 Task: In the  document compliance.rtf Insert the command  'Suggesting 'Email the file to   'softage.8@softage.net', with message attached Time-Sensitive: I kindly ask you to go through the email I've sent as soon as possible. and file type: Plain Text
Action: Mouse moved to (1151, 93)
Screenshot: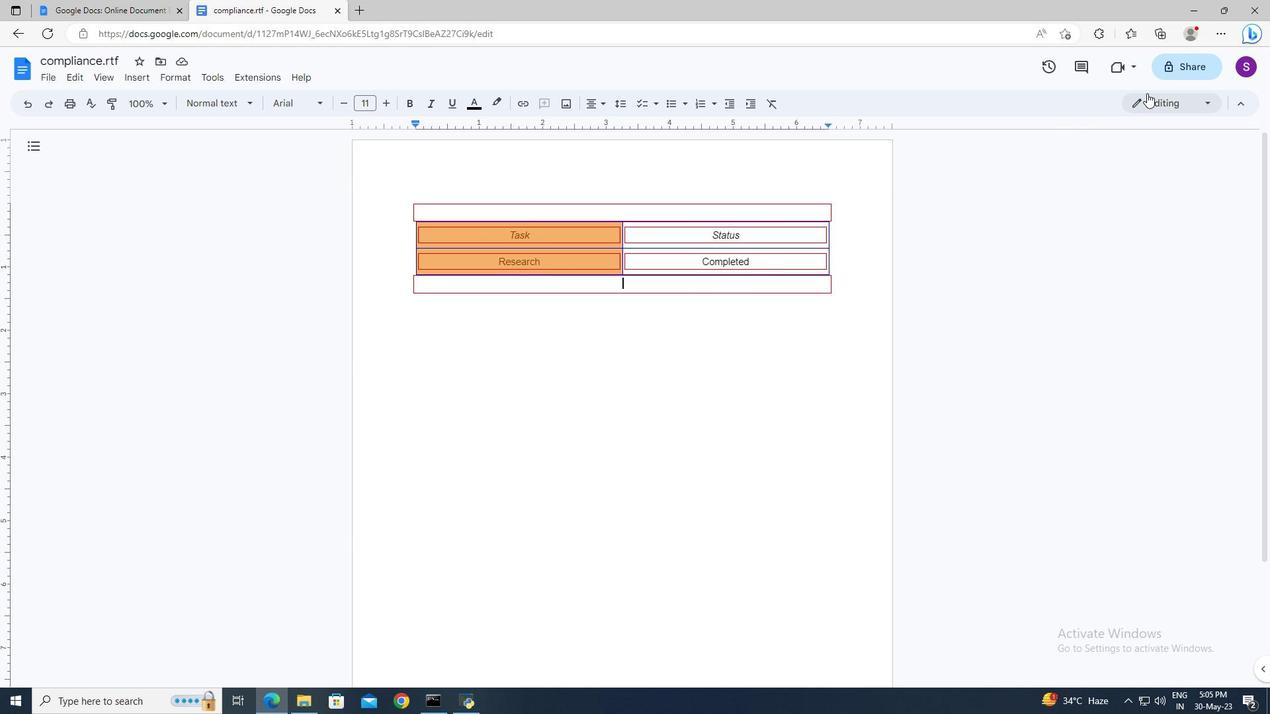 
Action: Mouse pressed left at (1151, 93)
Screenshot: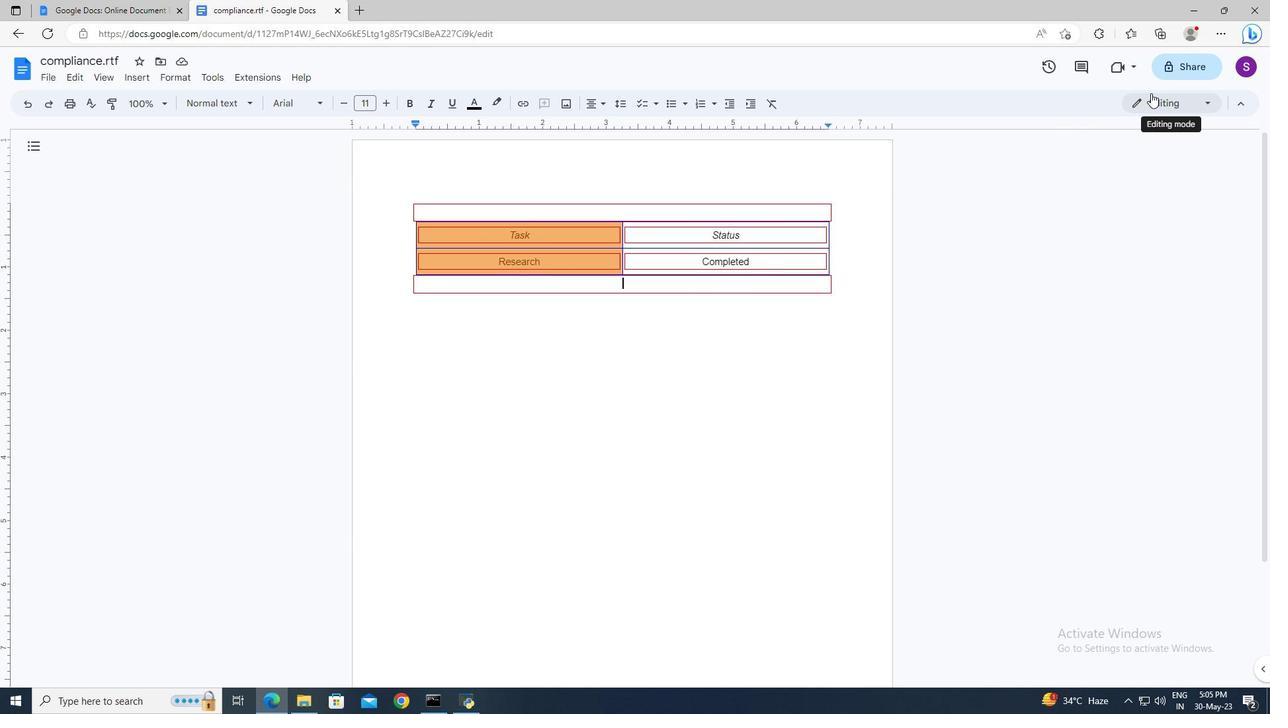 
Action: Mouse moved to (1125, 164)
Screenshot: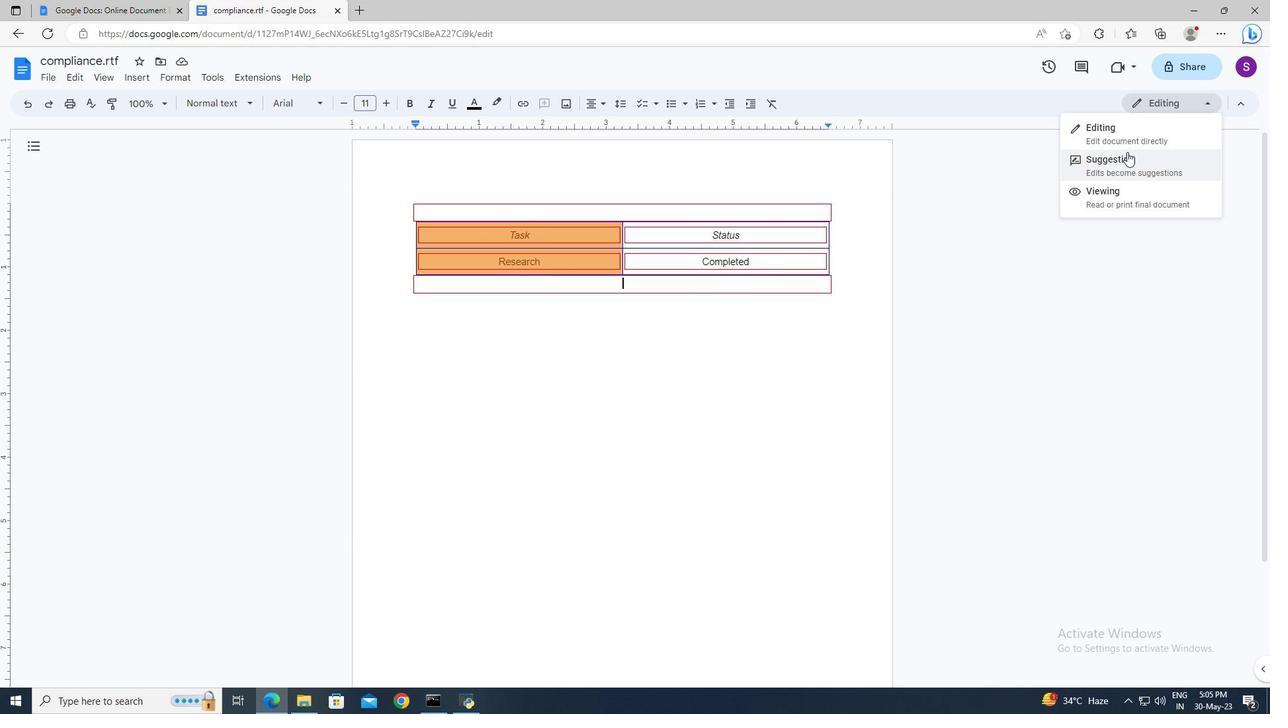 
Action: Mouse pressed left at (1125, 164)
Screenshot: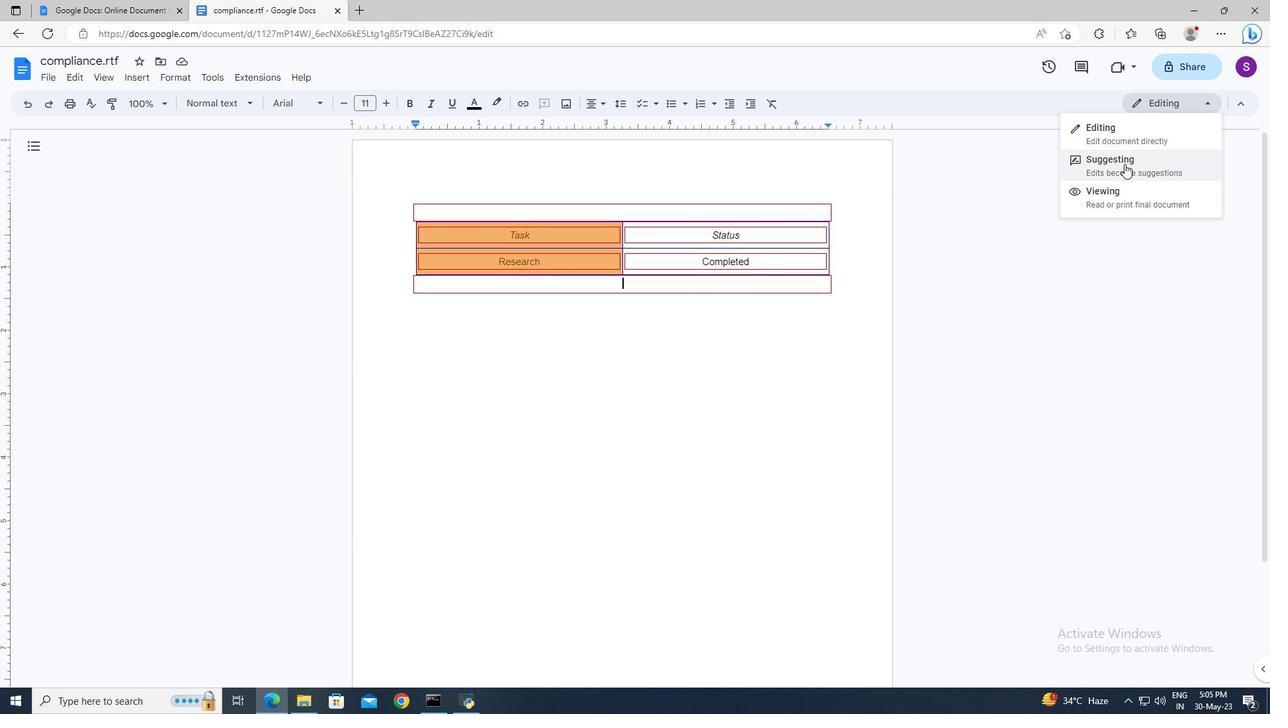 
Action: Mouse moved to (47, 80)
Screenshot: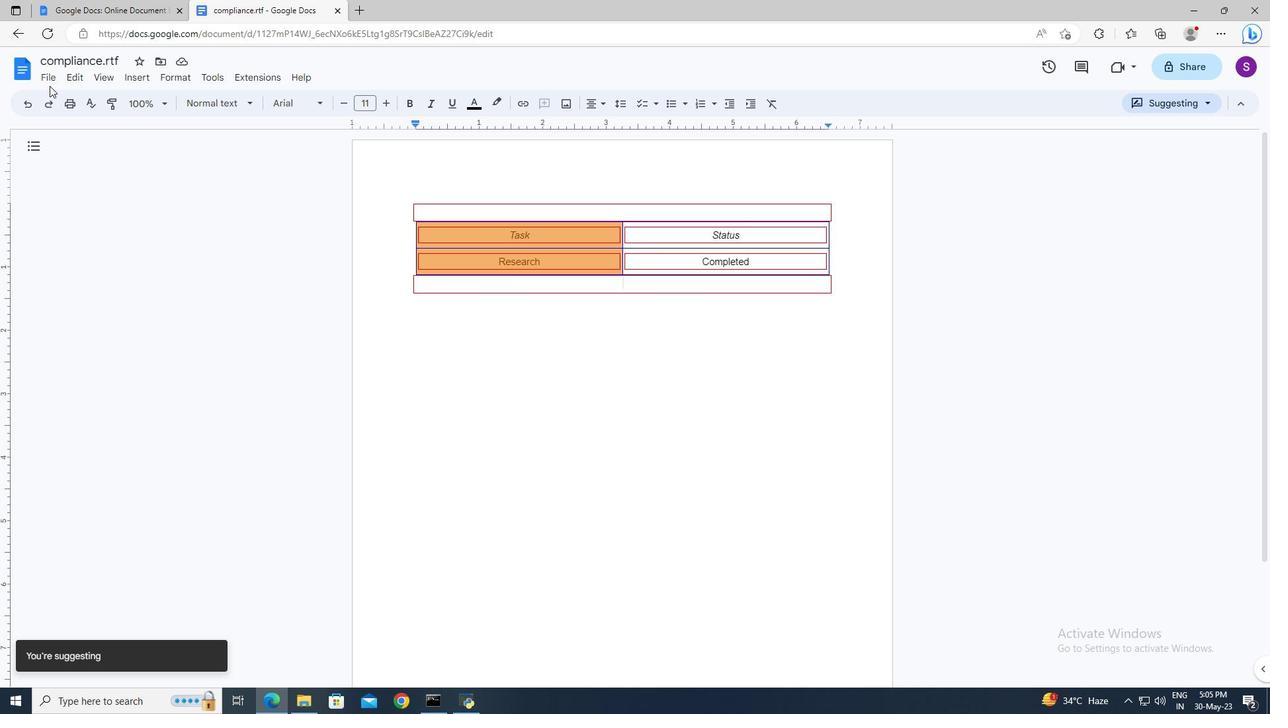 
Action: Mouse pressed left at (47, 80)
Screenshot: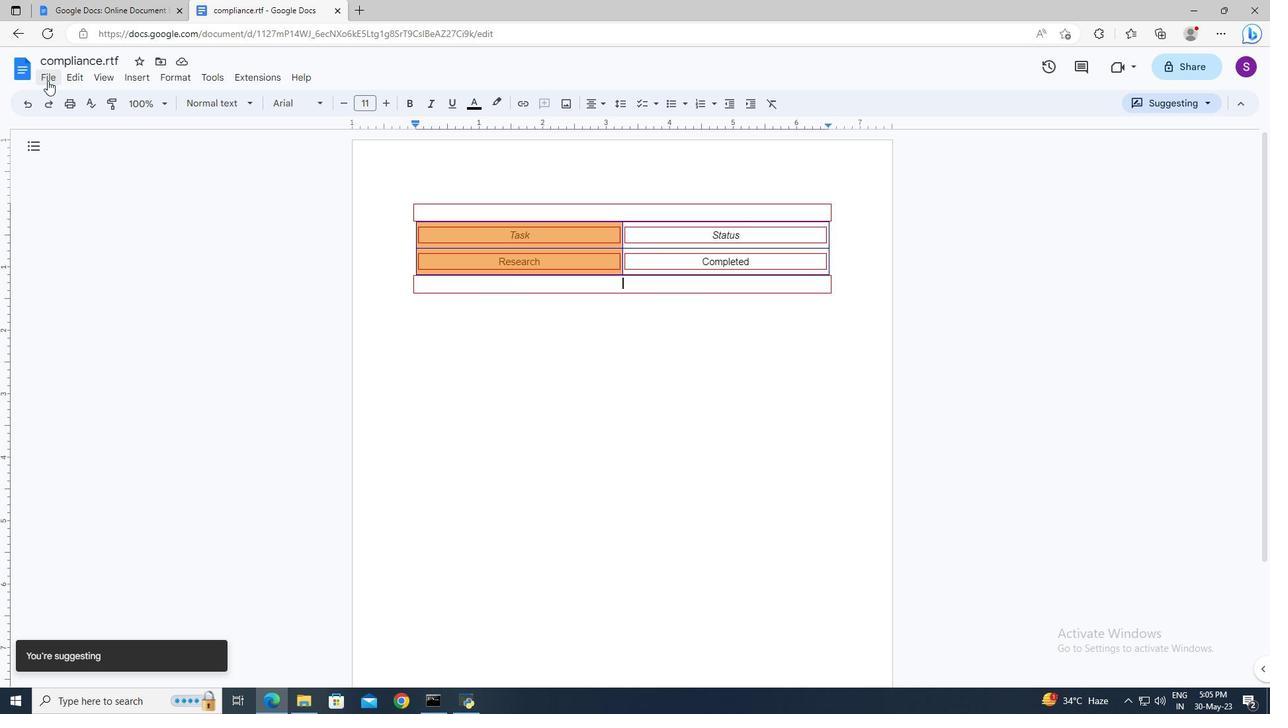 
Action: Mouse moved to (266, 197)
Screenshot: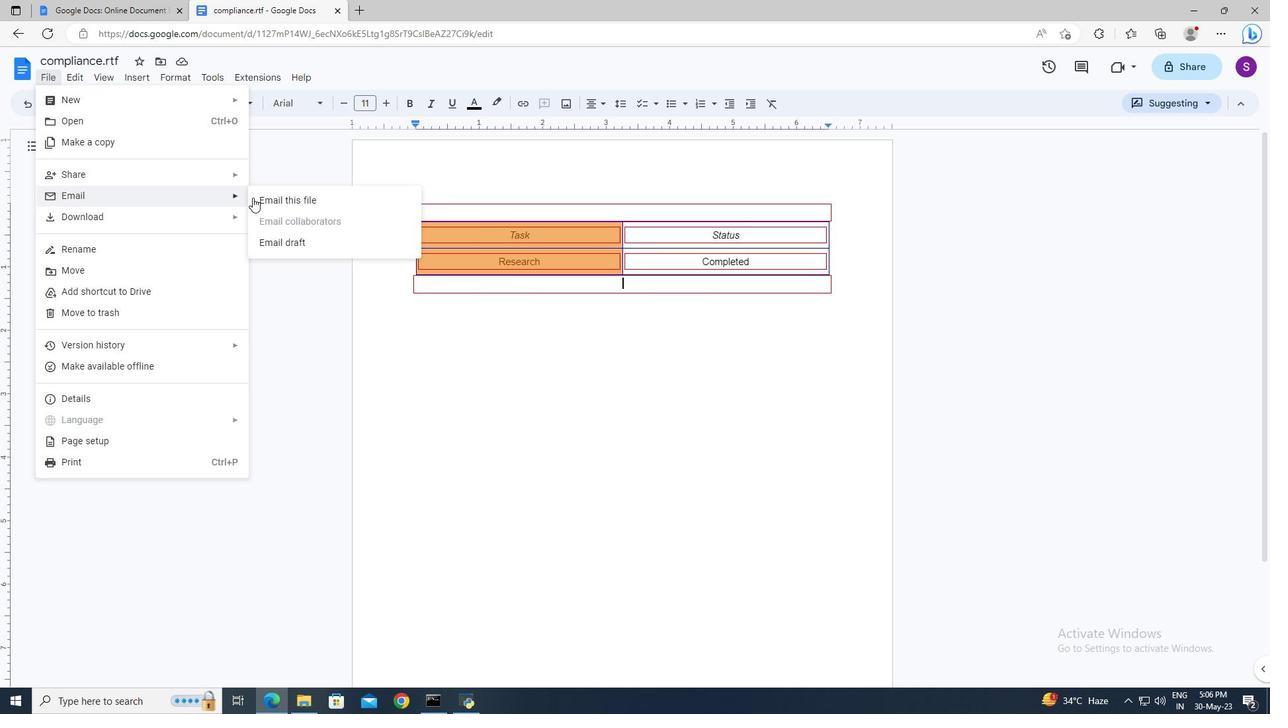 
Action: Mouse pressed left at (266, 197)
Screenshot: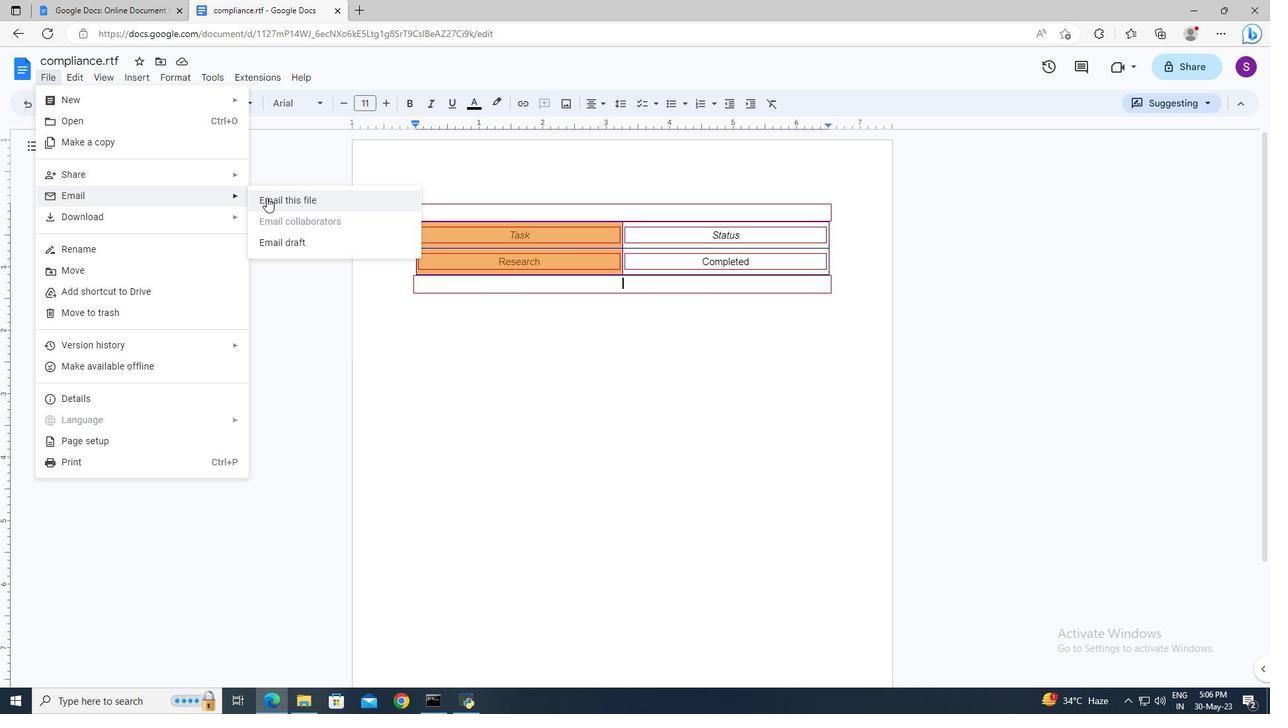 
Action: Mouse moved to (529, 287)
Screenshot: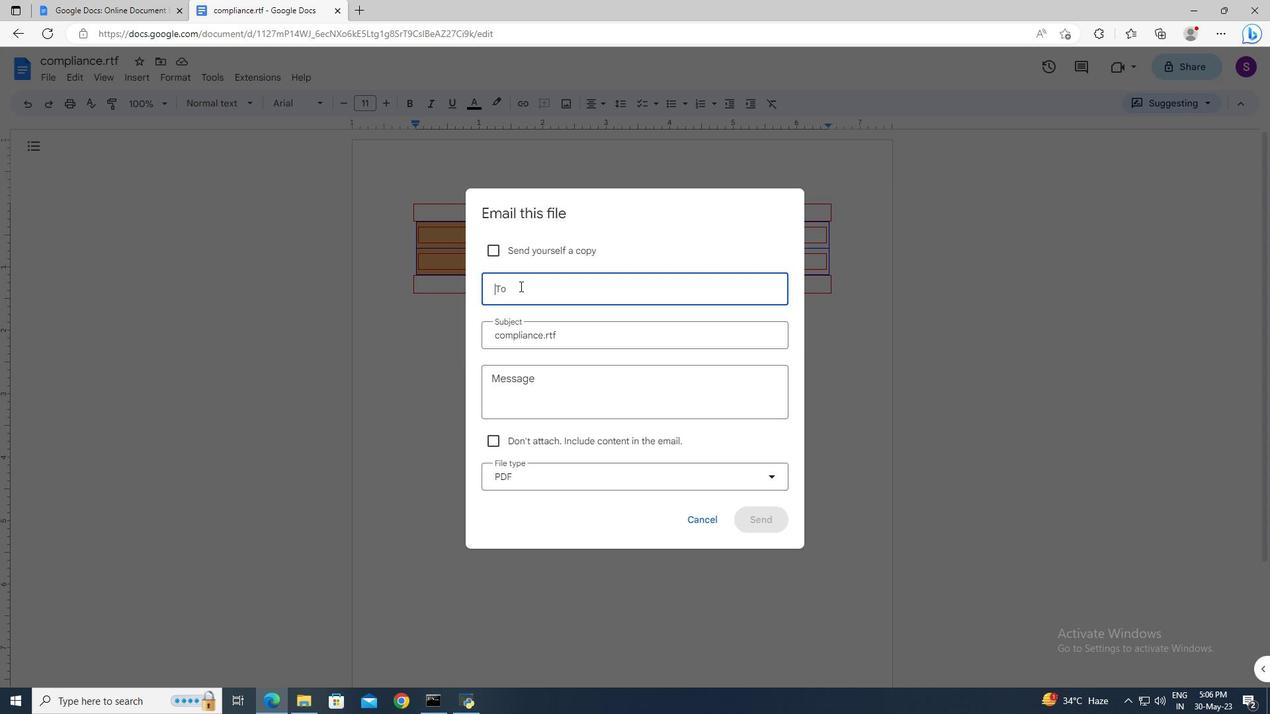 
Action: Mouse pressed left at (529, 287)
Screenshot: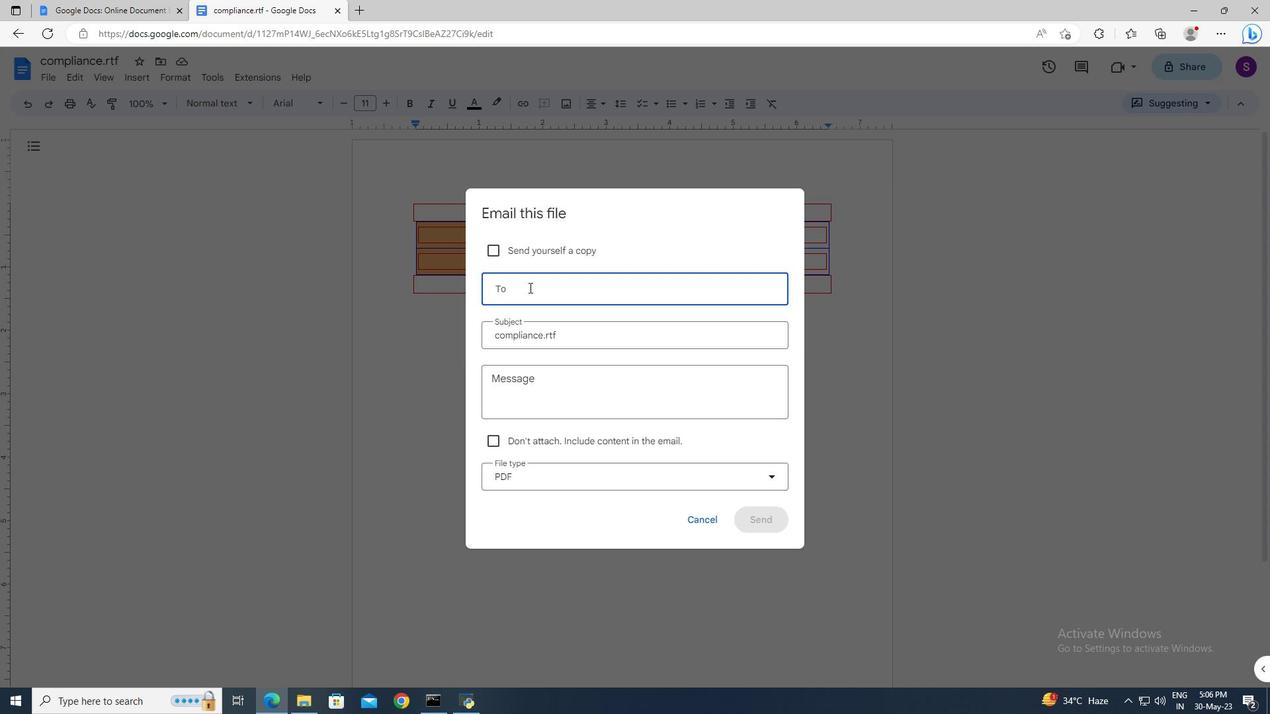 
Action: Mouse moved to (529, 287)
Screenshot: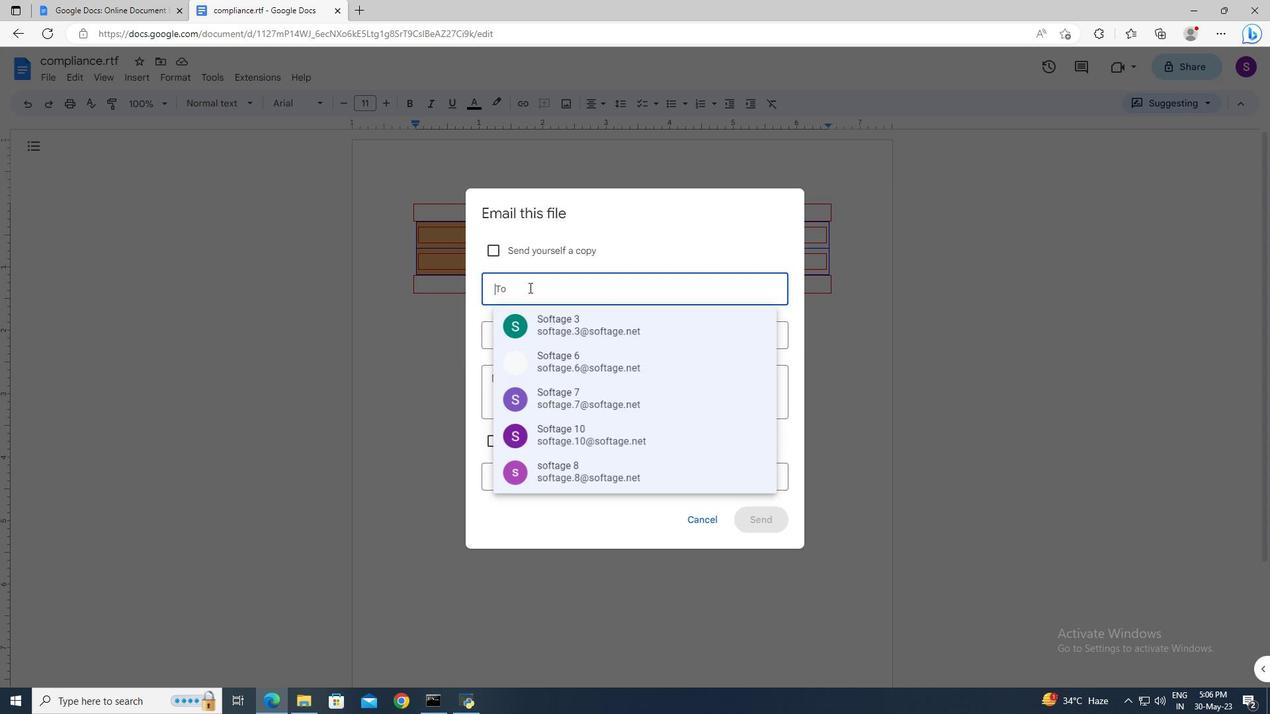 
Action: Key pressed softage.8<Key.shift><Key.shift>@softage.net
Screenshot: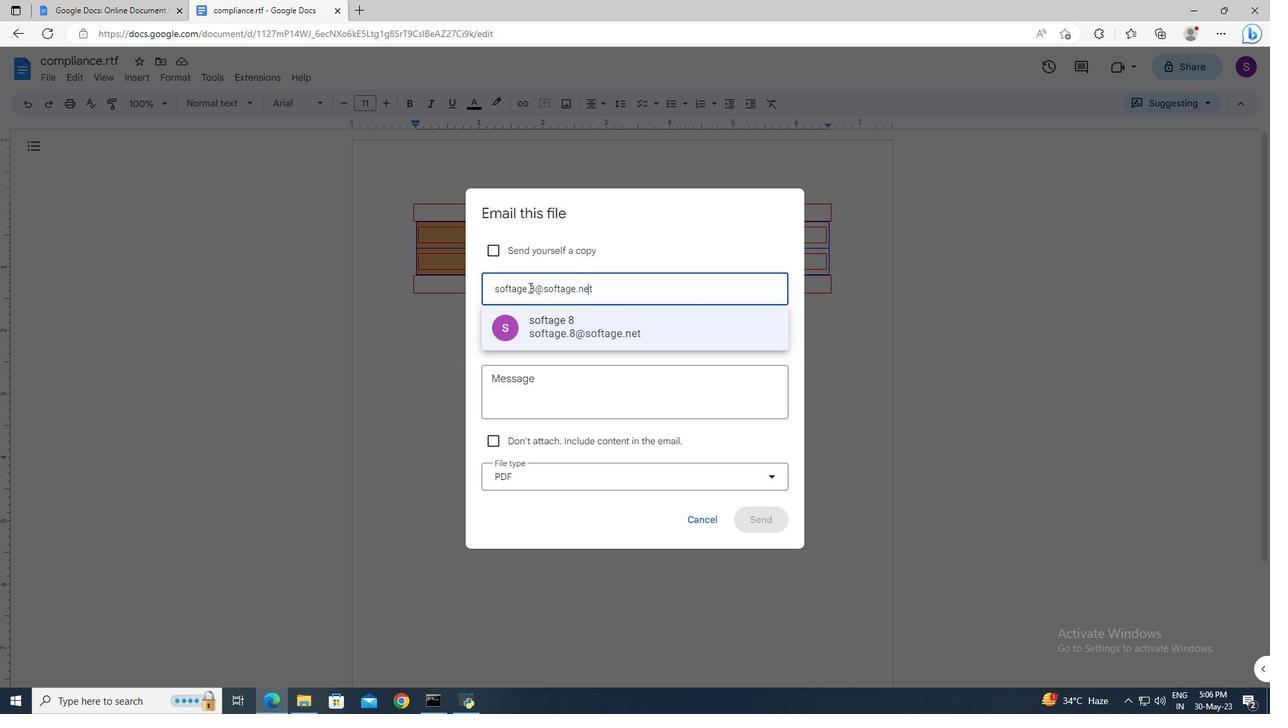 
Action: Mouse moved to (528, 319)
Screenshot: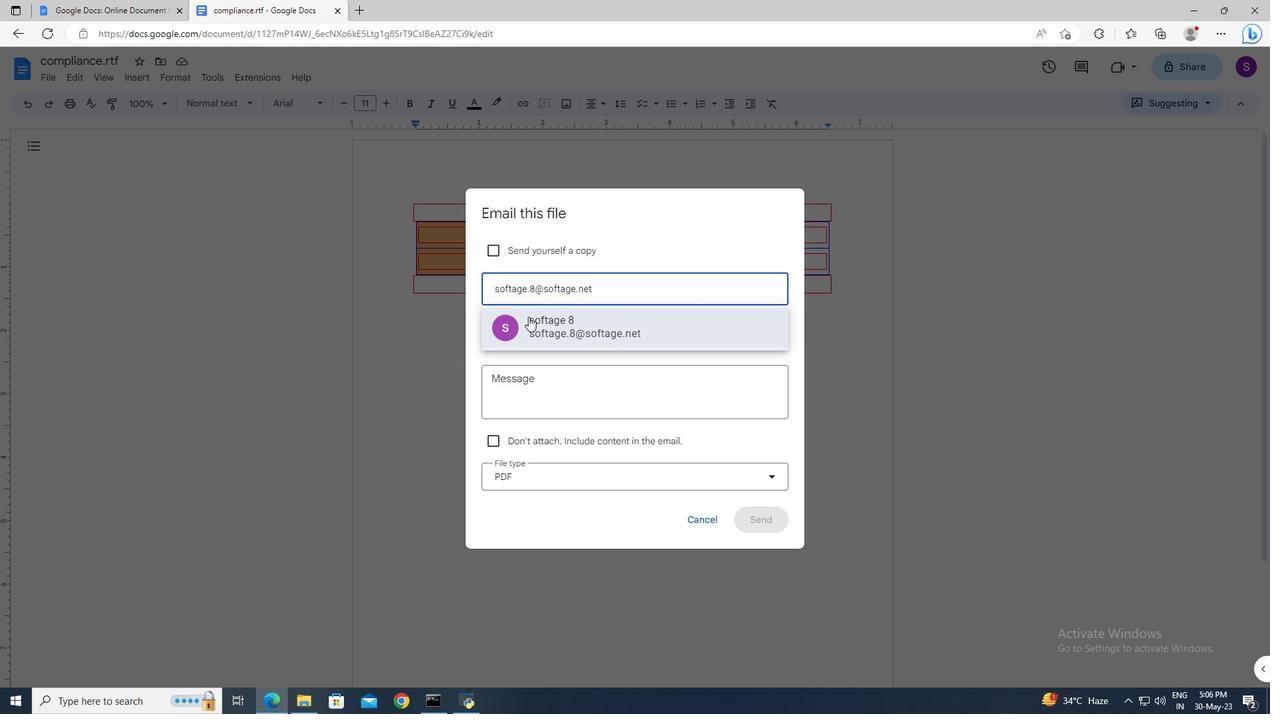 
Action: Mouse pressed left at (528, 319)
Screenshot: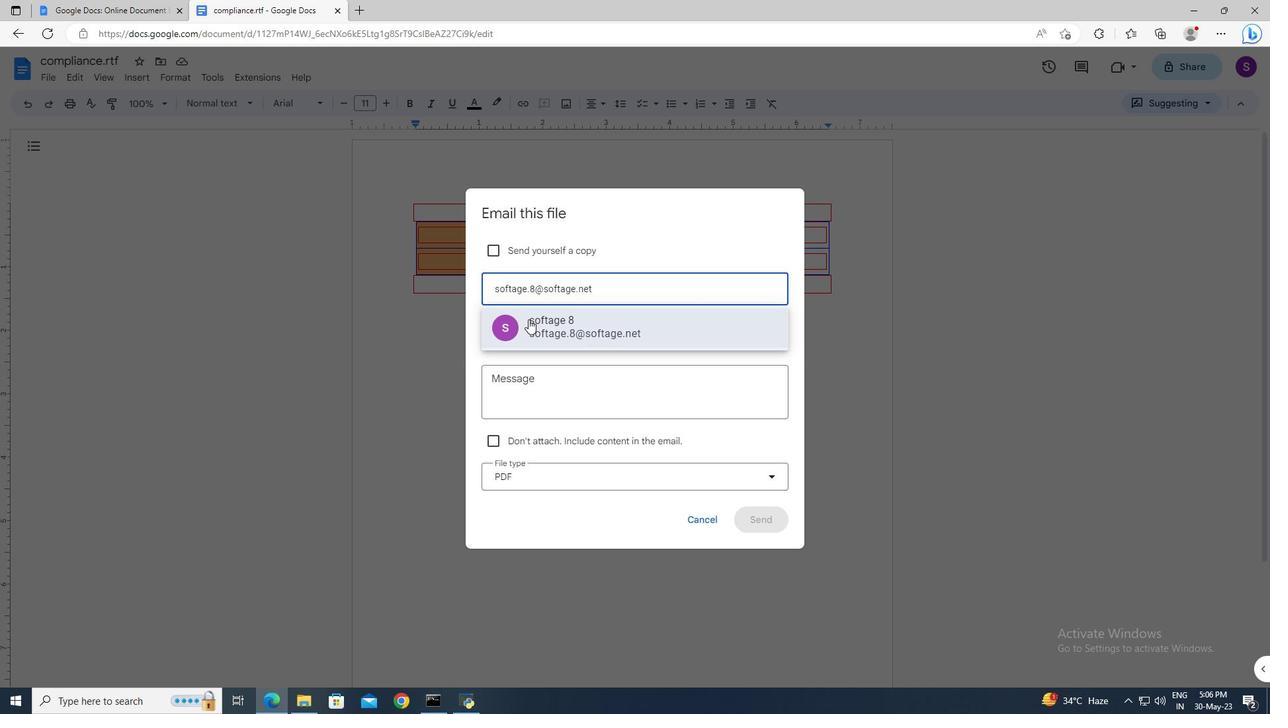
Action: Mouse moved to (538, 383)
Screenshot: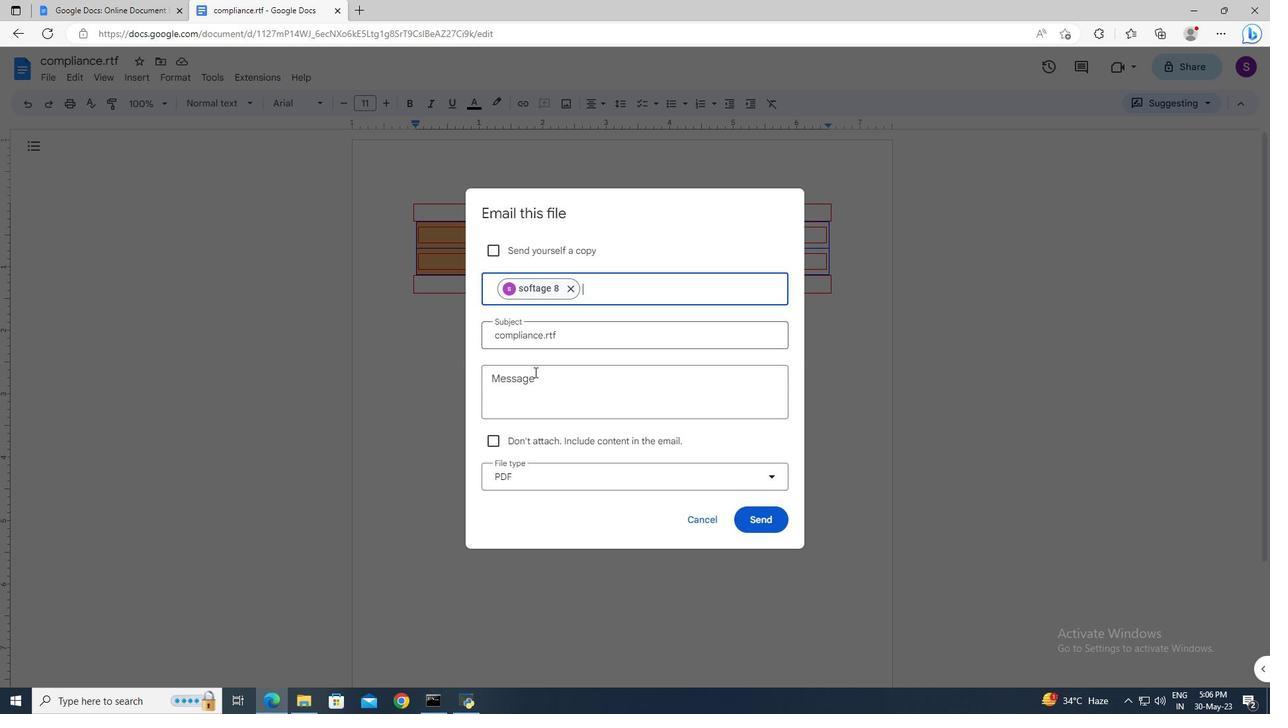 
Action: Mouse pressed left at (538, 383)
Screenshot: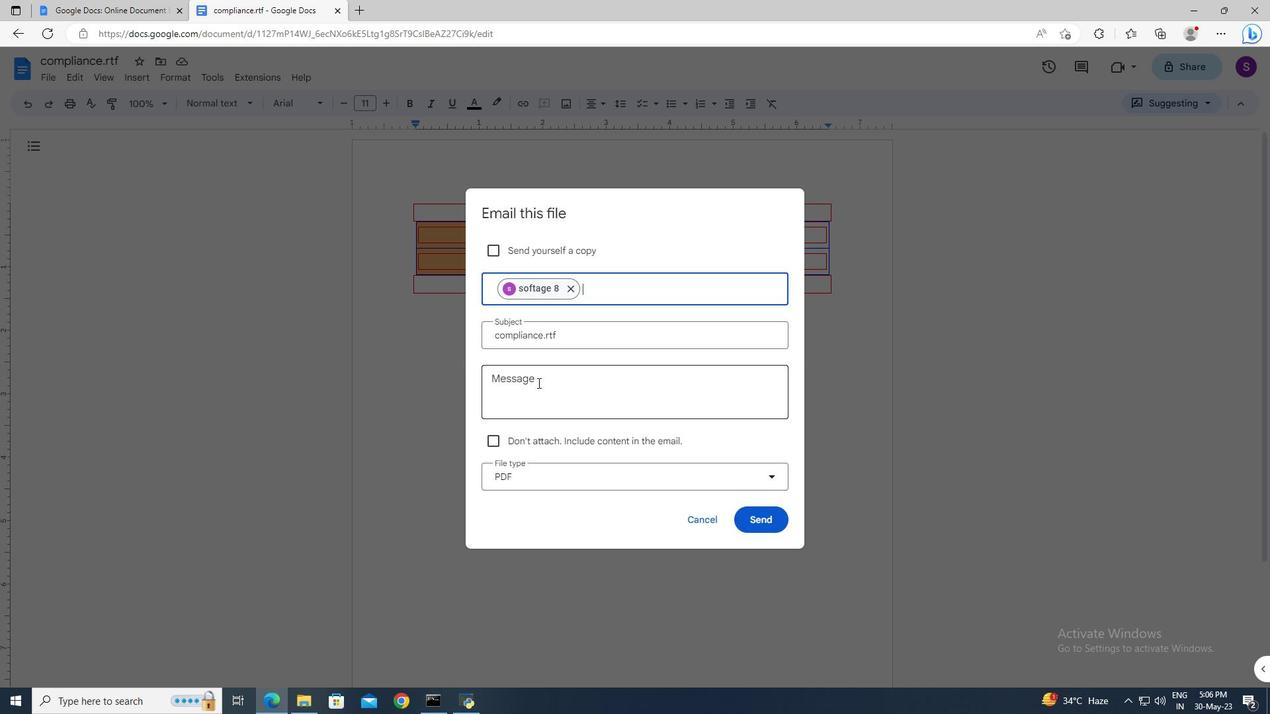 
Action: Key pressed <Key.shift>Time-<Key.shift_r>Sensitive<Key.shift>:<Key.space><Key.shift>I<Key.space>kindly<Key.space>ask<Key.space>you<Key.space>to<Key.space>go<Key.space>through<Key.space>the<Key.space>email<Key.space><Key.shift>I've<Key.space>sent<Key.space>as<Key.space>soon<Key.space>as<Key.space>possible.
Screenshot: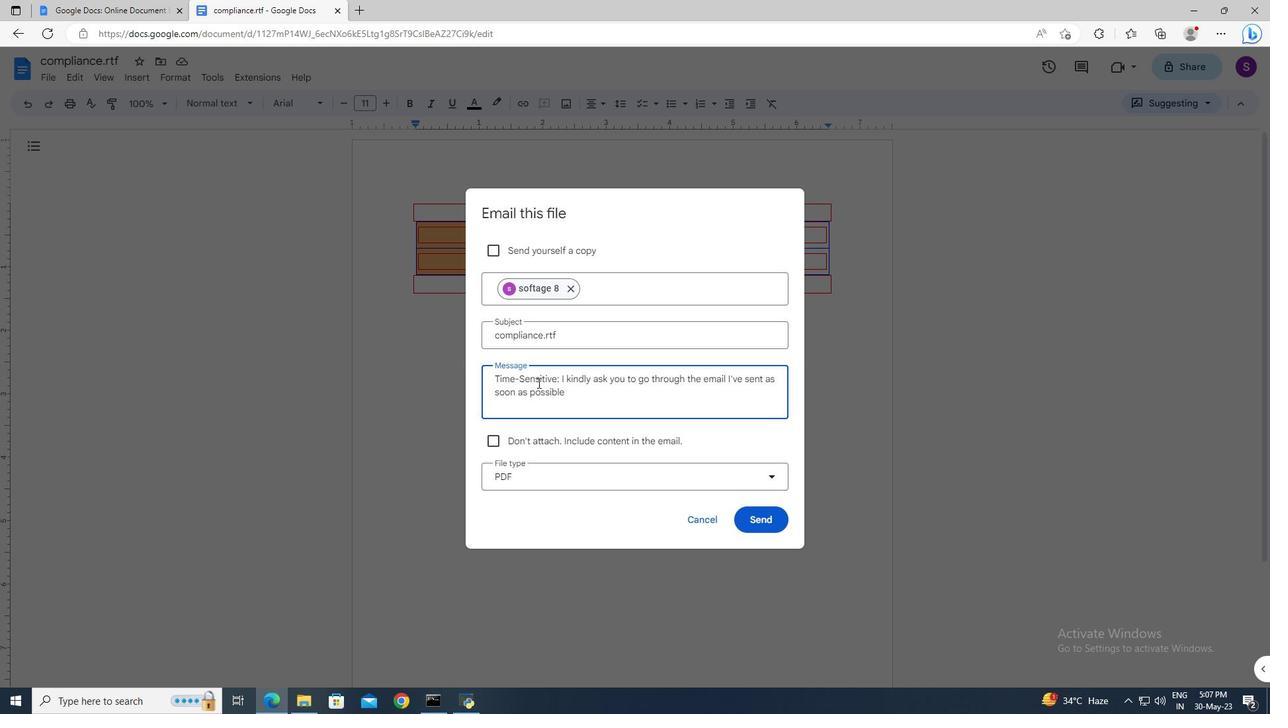 
Action: Mouse moved to (562, 481)
Screenshot: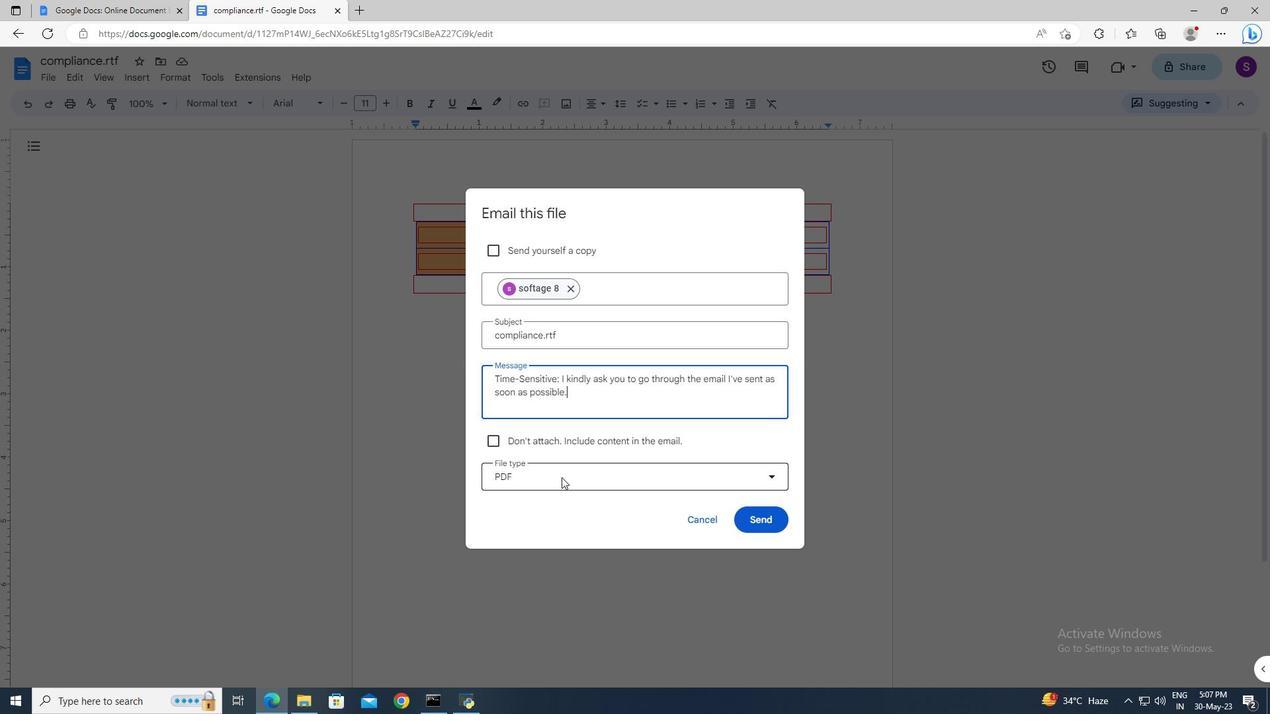 
Action: Mouse pressed left at (562, 481)
Screenshot: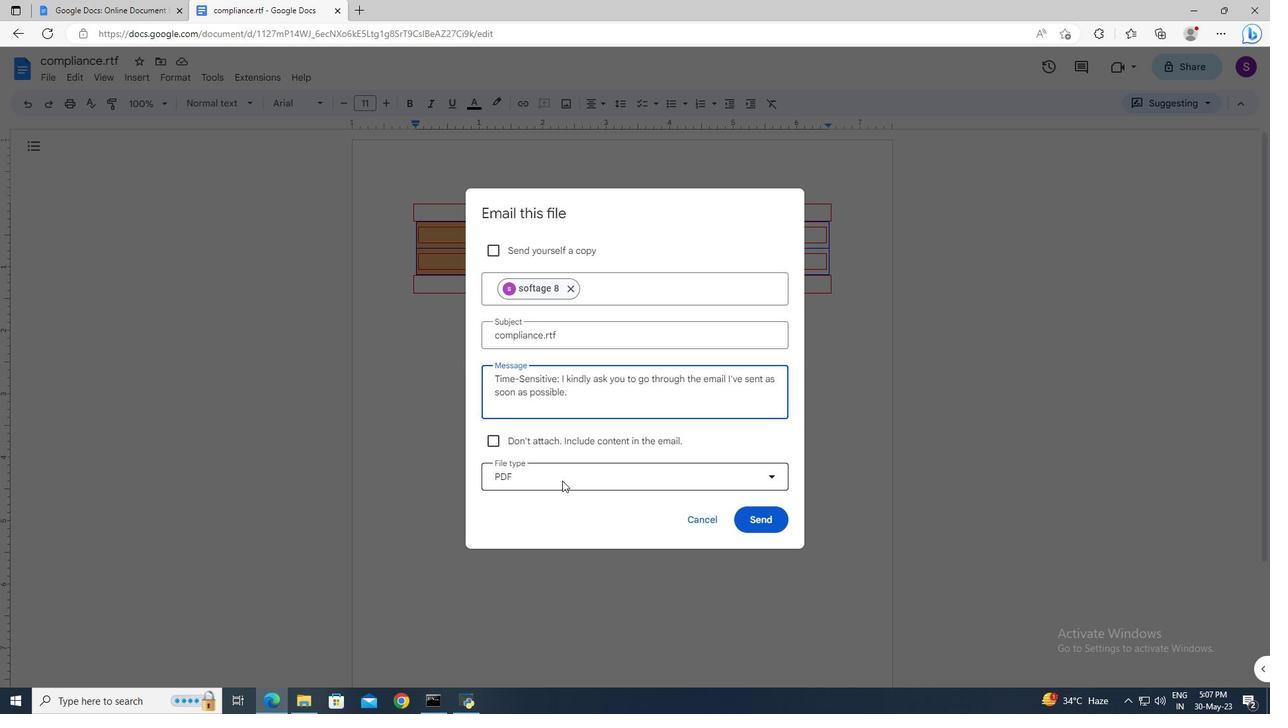 
Action: Mouse moved to (545, 616)
Screenshot: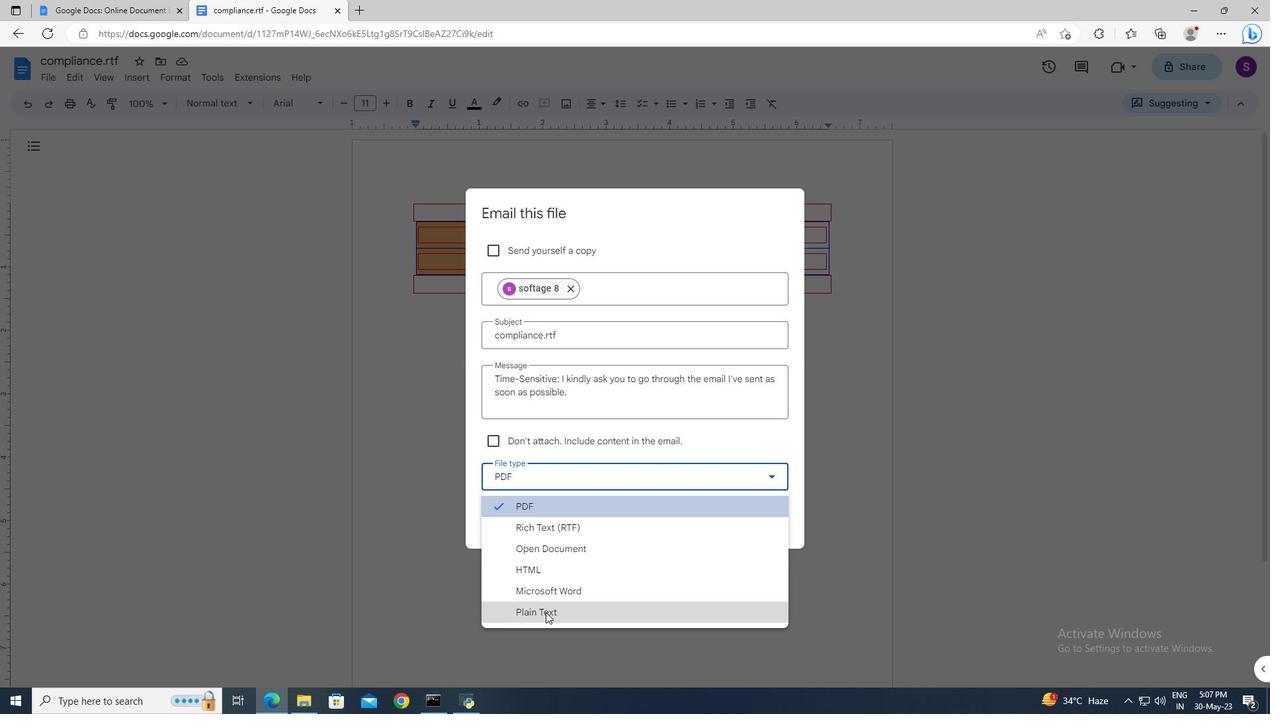 
Action: Mouse pressed left at (545, 616)
Screenshot: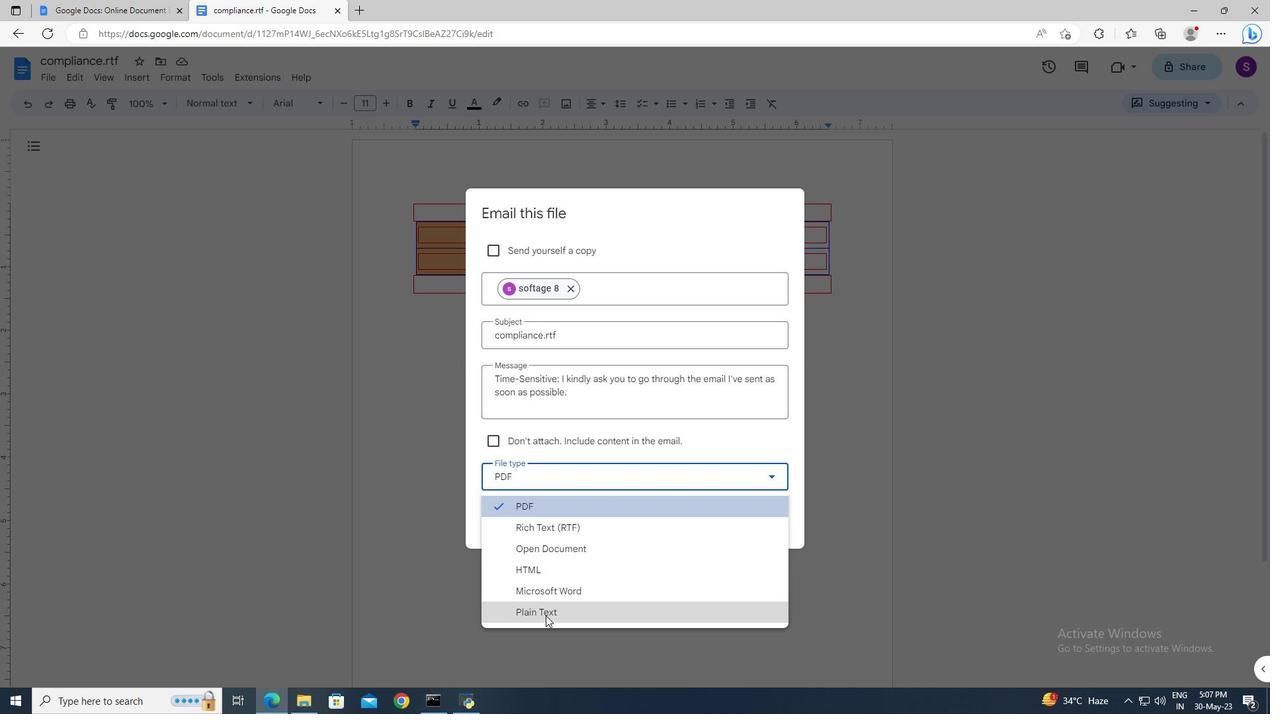 
Action: Mouse moved to (745, 521)
Screenshot: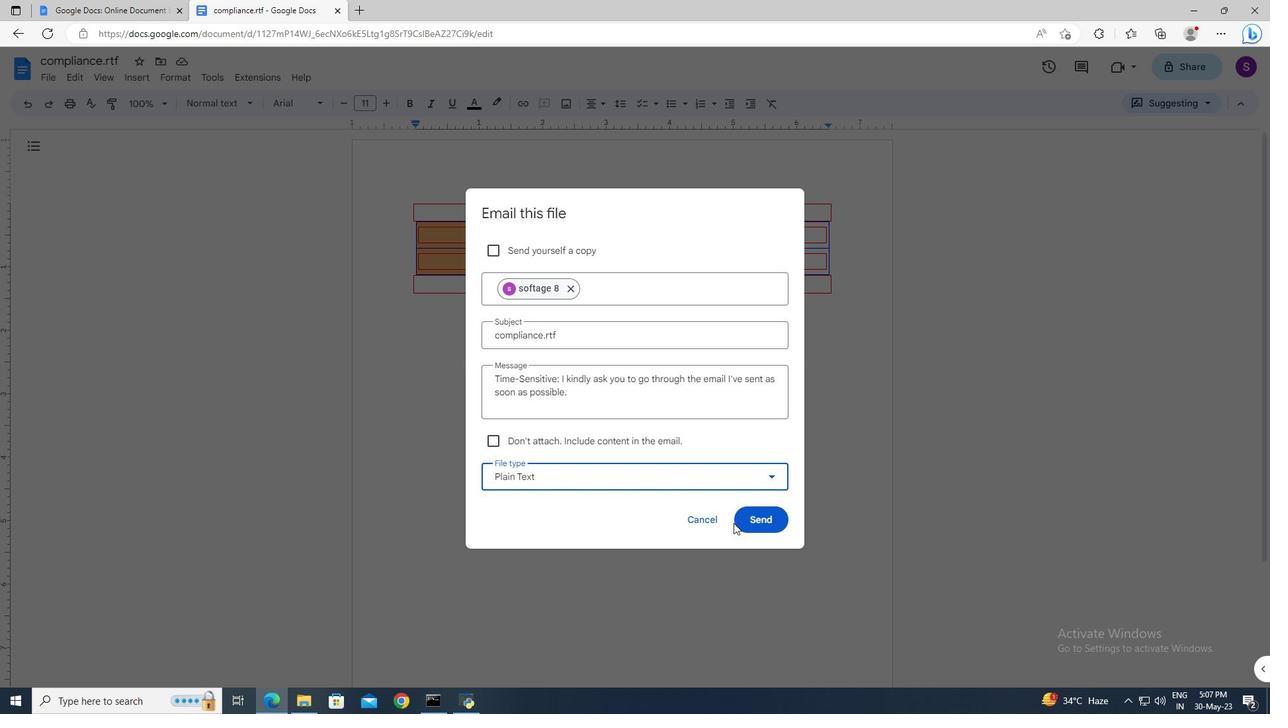 
Action: Mouse pressed left at (745, 521)
Screenshot: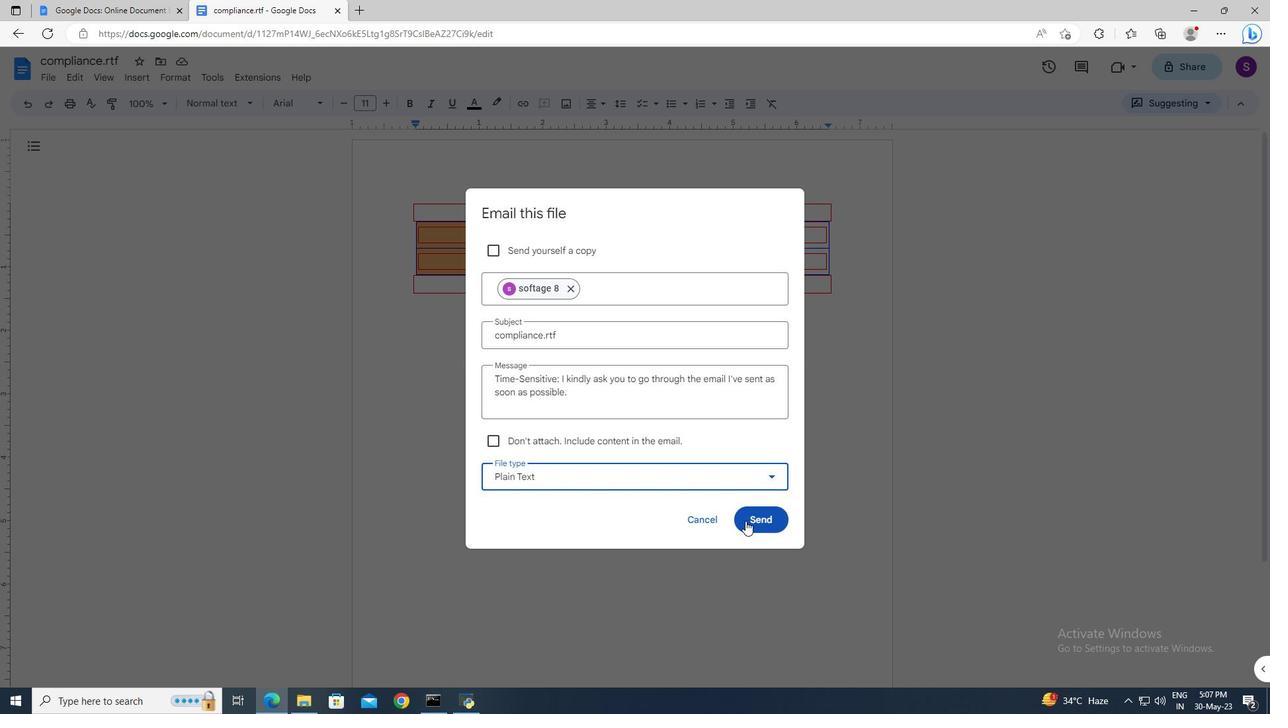 
